 Task: Create a due date automation trigger when advanced on, on the monday before a card is due add fields without custom field "Resume" set to a number greater or equal to 1 and lower or equal to 10 at 11:00 AM.
Action: Mouse moved to (977, 77)
Screenshot: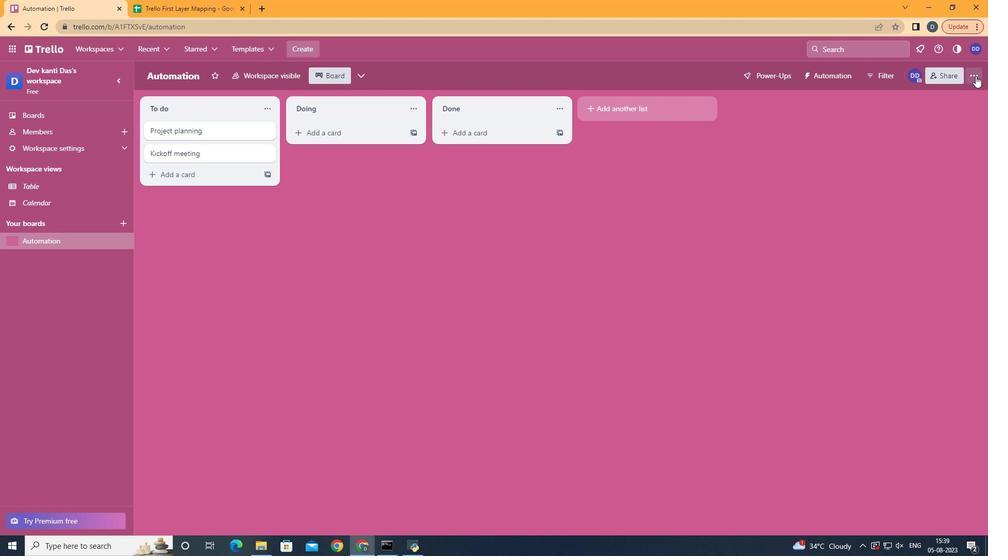 
Action: Mouse pressed left at (977, 77)
Screenshot: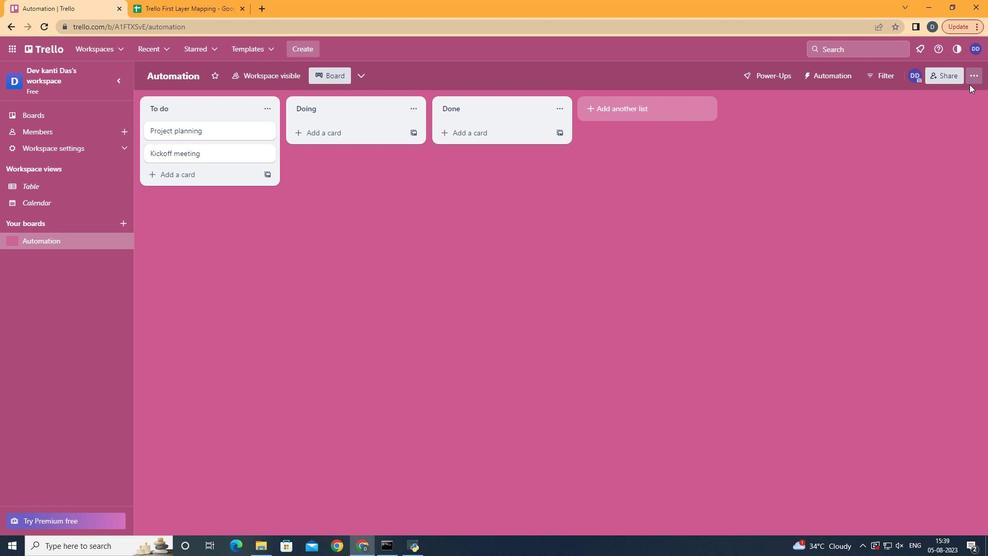 
Action: Mouse moved to (897, 209)
Screenshot: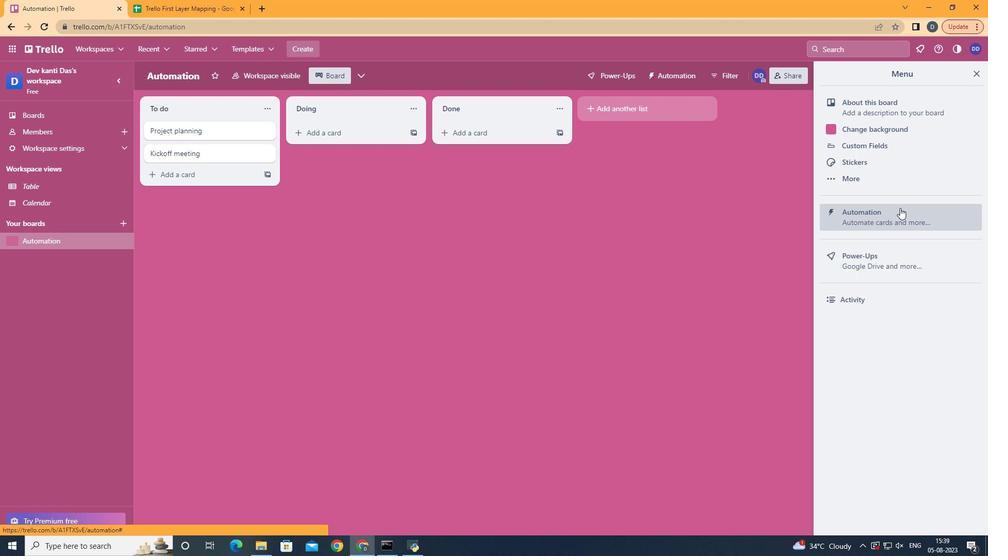 
Action: Mouse pressed left at (897, 209)
Screenshot: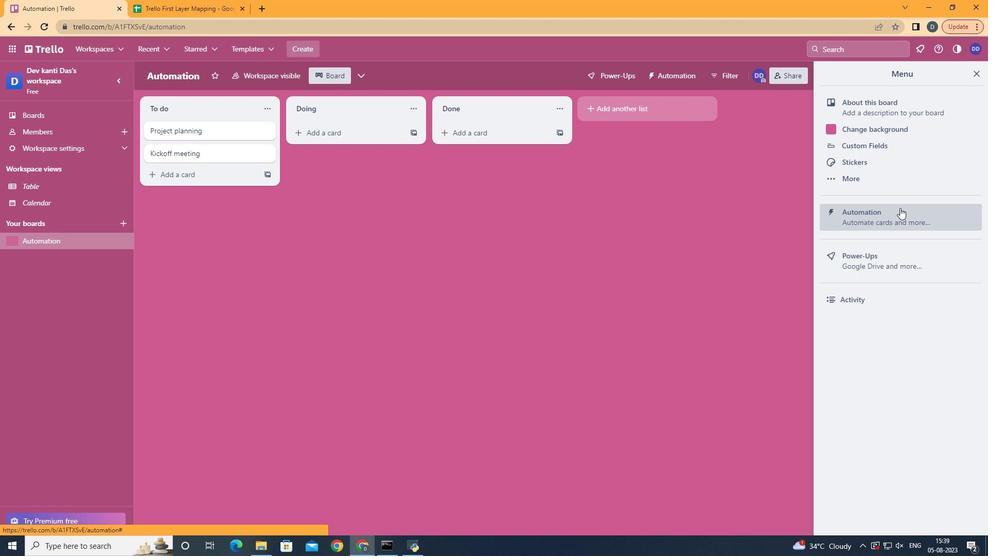 
Action: Mouse moved to (202, 202)
Screenshot: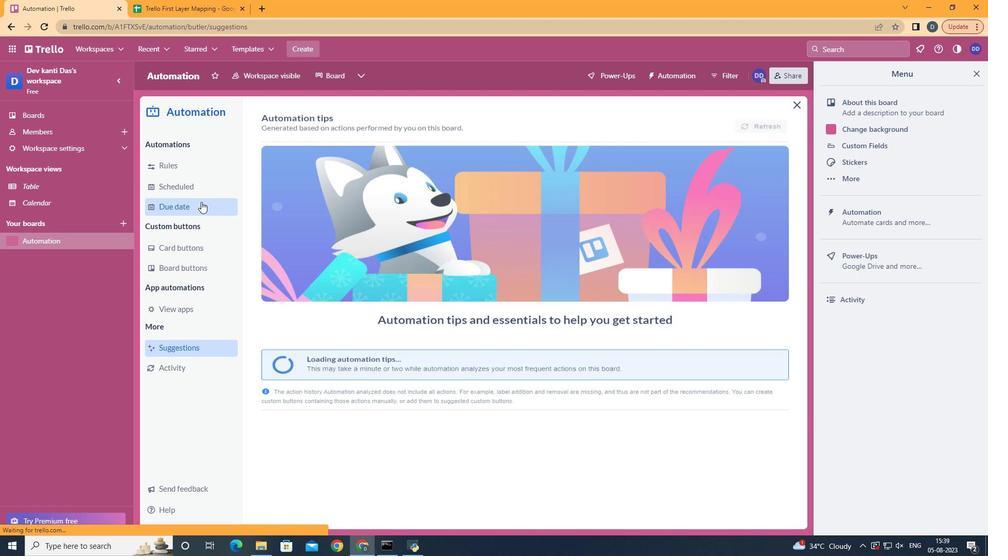 
Action: Mouse pressed left at (202, 202)
Screenshot: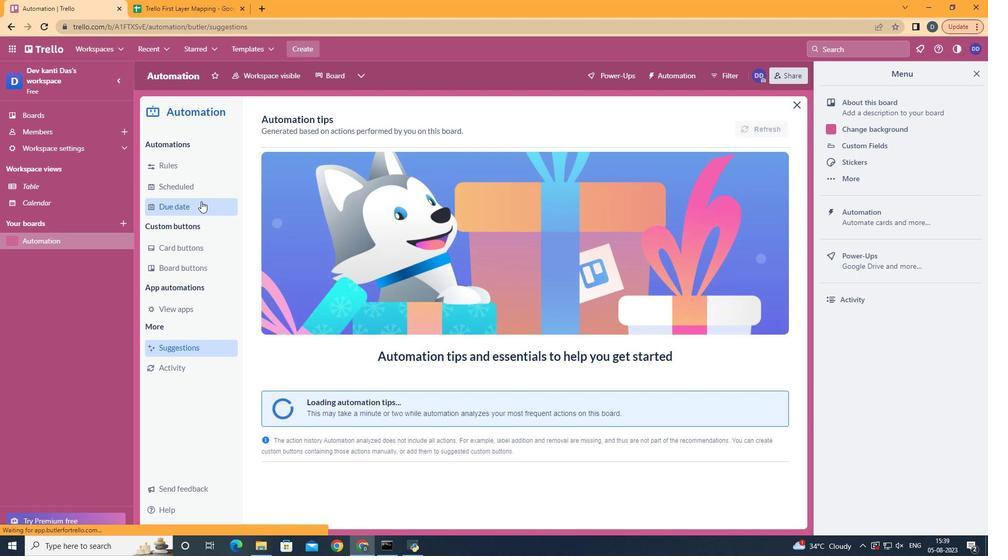 
Action: Mouse moved to (718, 124)
Screenshot: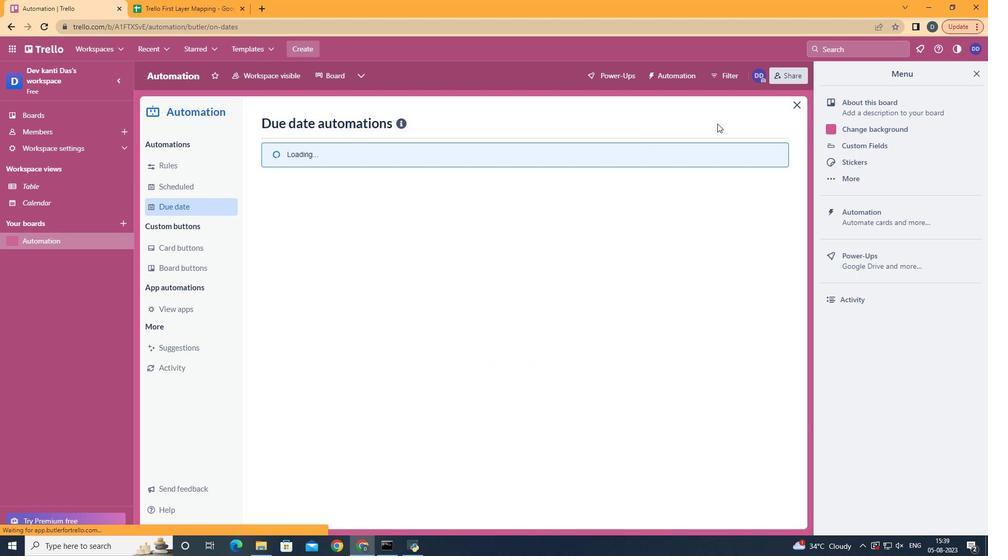 
Action: Mouse pressed left at (718, 124)
Screenshot: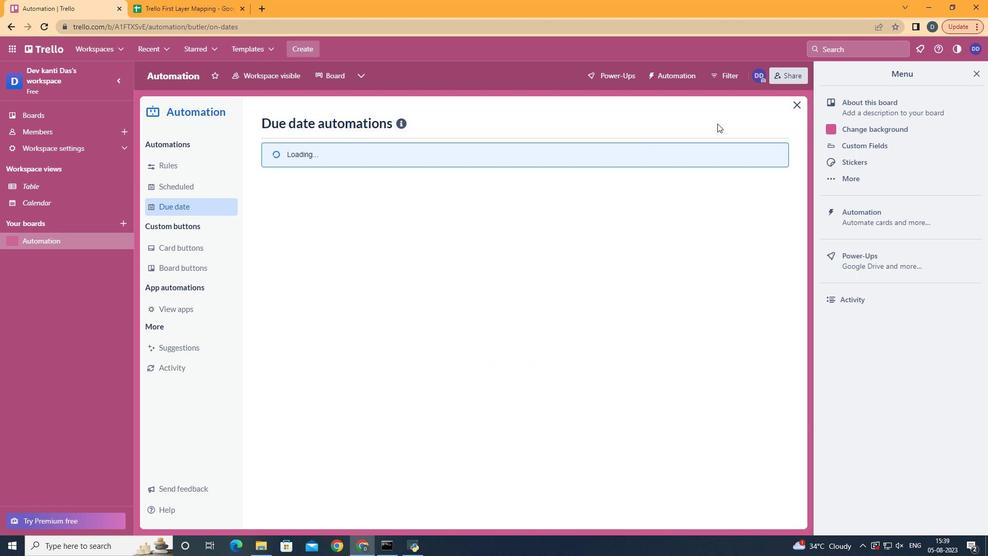 
Action: Mouse pressed left at (718, 124)
Screenshot: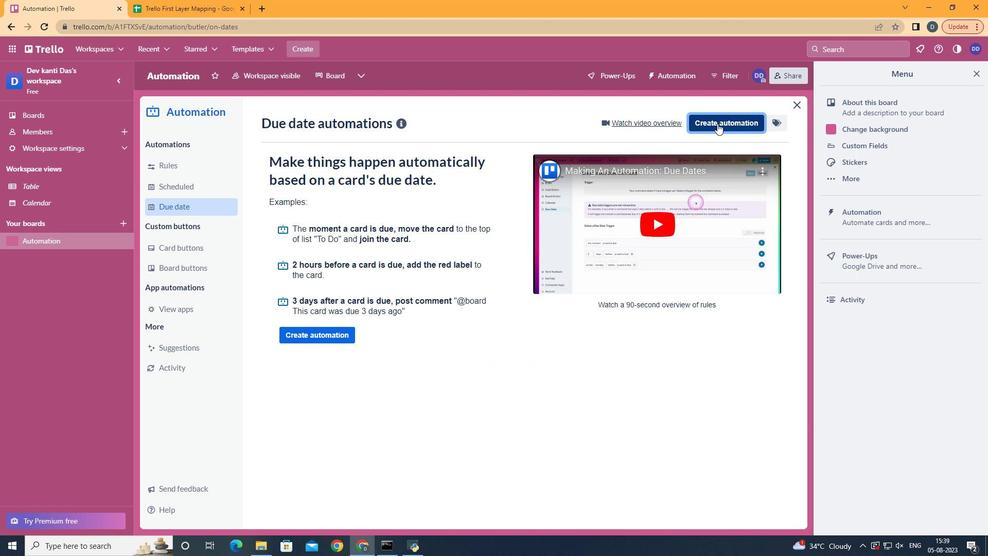 
Action: Mouse moved to (505, 233)
Screenshot: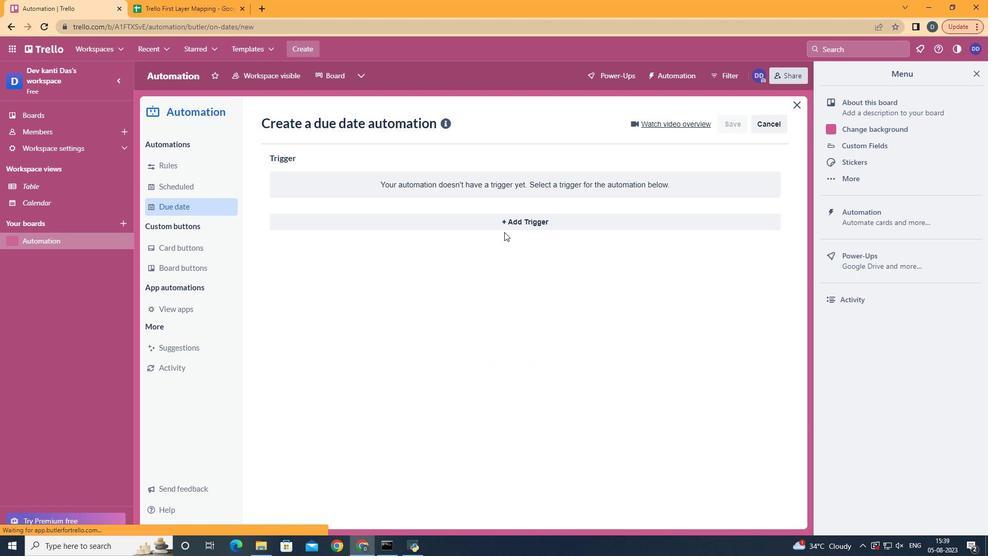 
Action: Mouse pressed left at (505, 233)
Screenshot: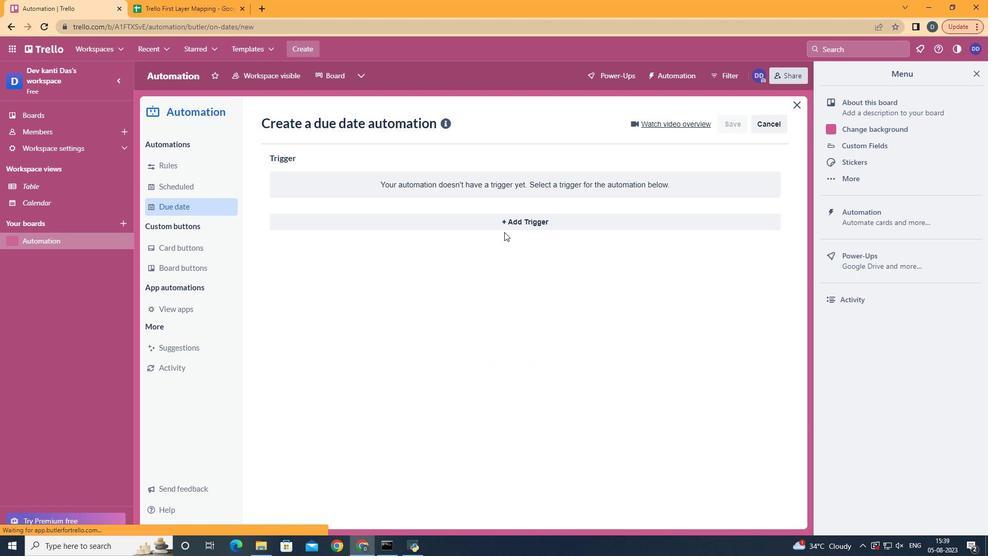 
Action: Mouse moved to (518, 225)
Screenshot: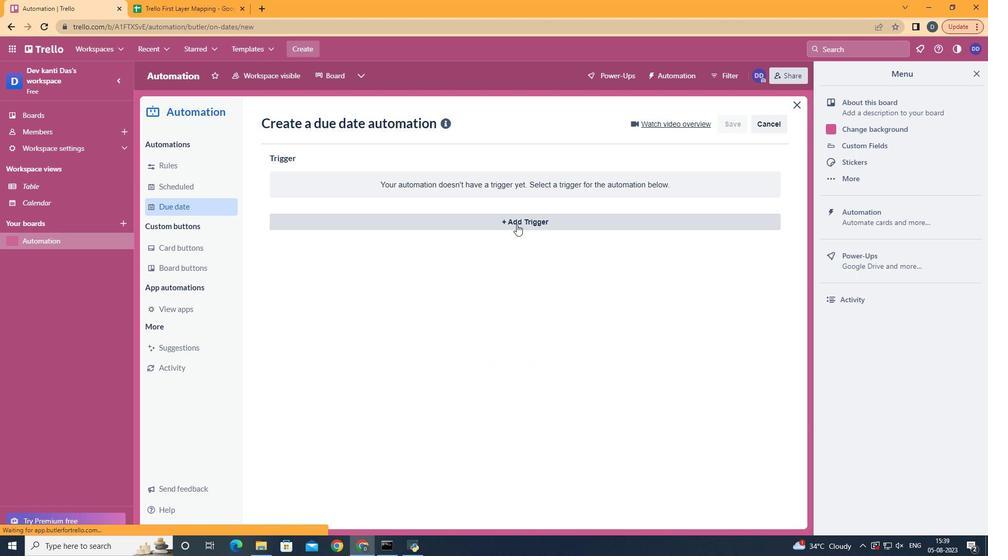 
Action: Mouse pressed left at (518, 225)
Screenshot: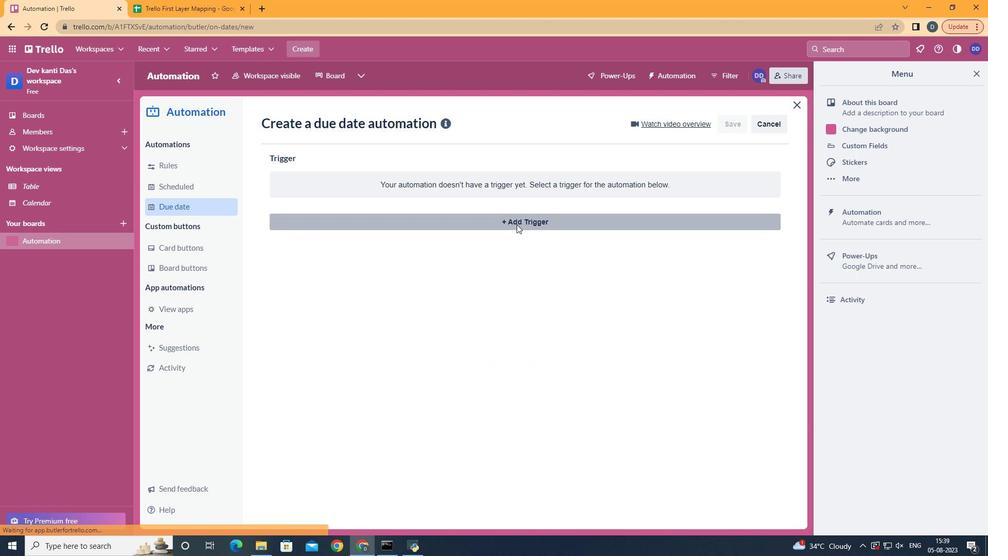 
Action: Mouse moved to (327, 271)
Screenshot: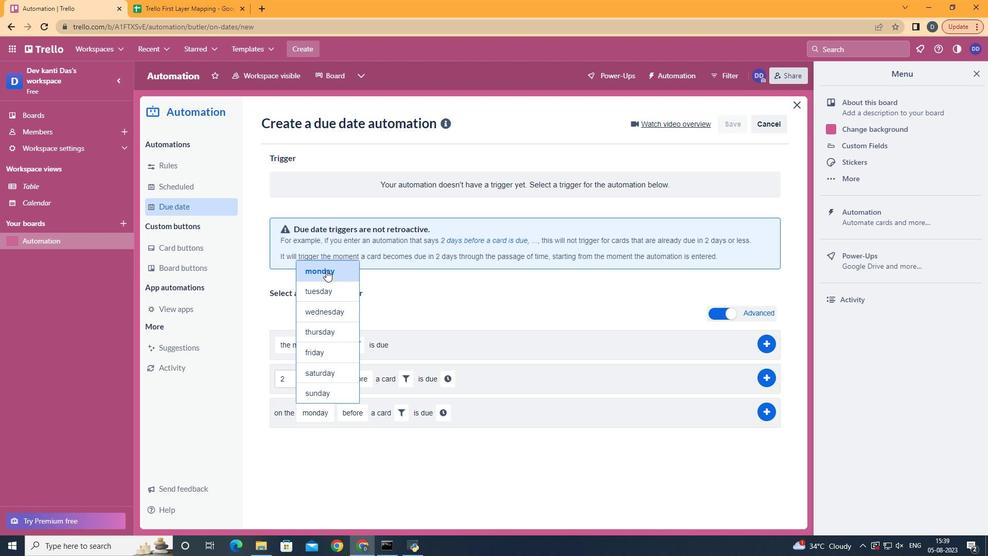 
Action: Mouse pressed left at (327, 271)
Screenshot: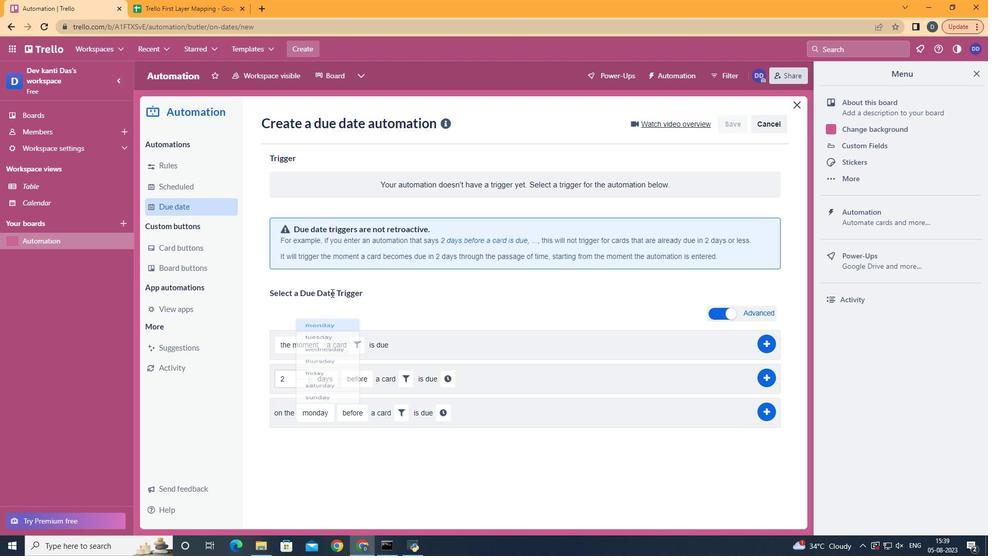 
Action: Mouse moved to (357, 429)
Screenshot: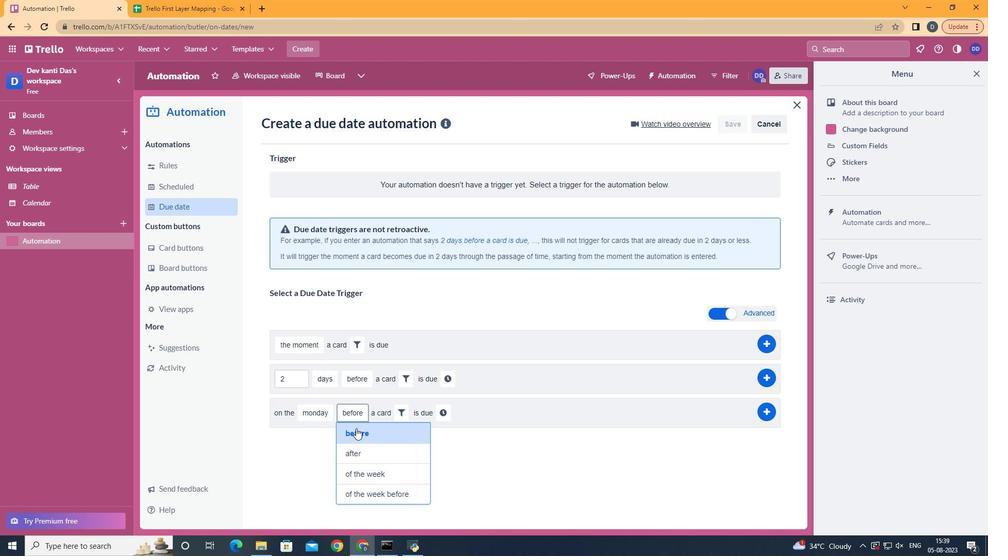 
Action: Mouse pressed left at (357, 429)
Screenshot: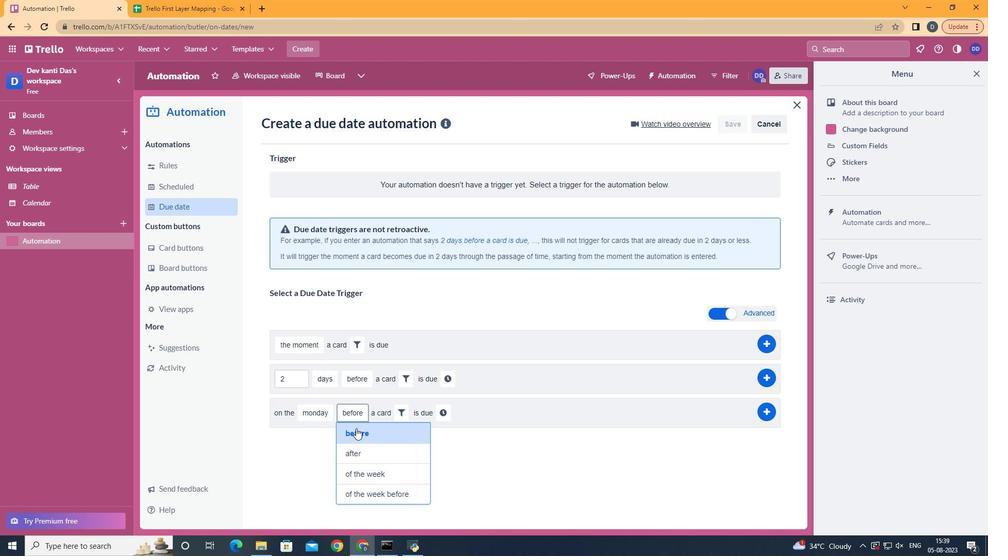 
Action: Mouse moved to (406, 408)
Screenshot: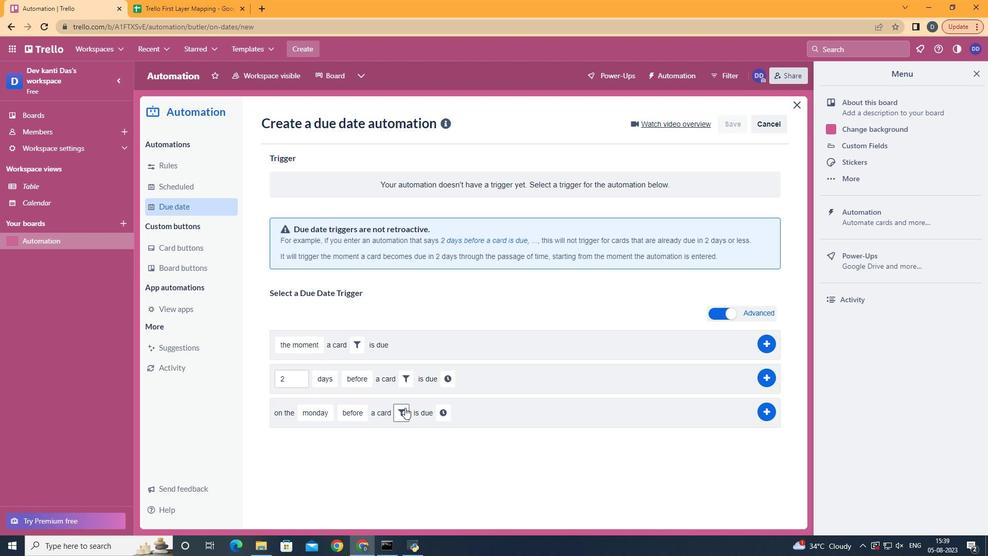 
Action: Mouse pressed left at (406, 408)
Screenshot: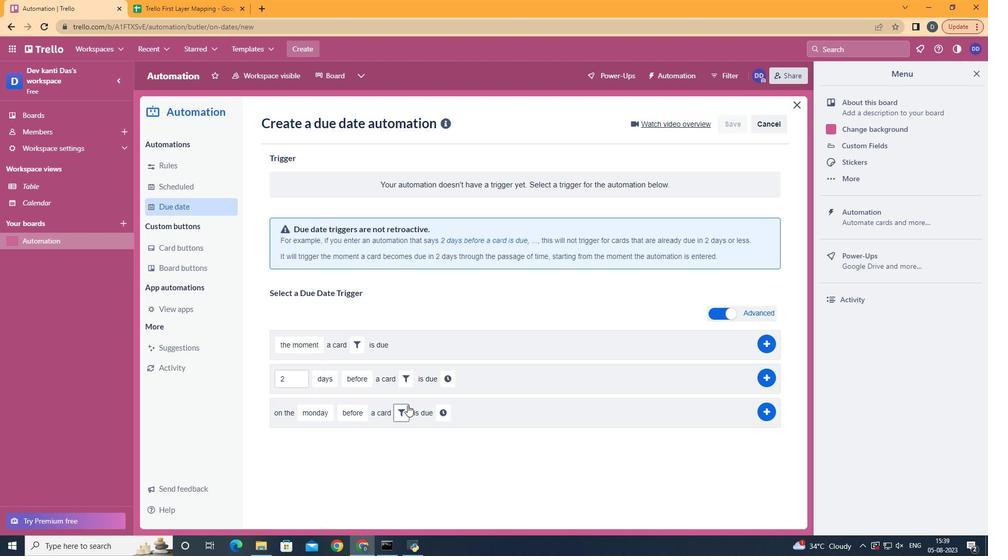 
Action: Mouse moved to (566, 447)
Screenshot: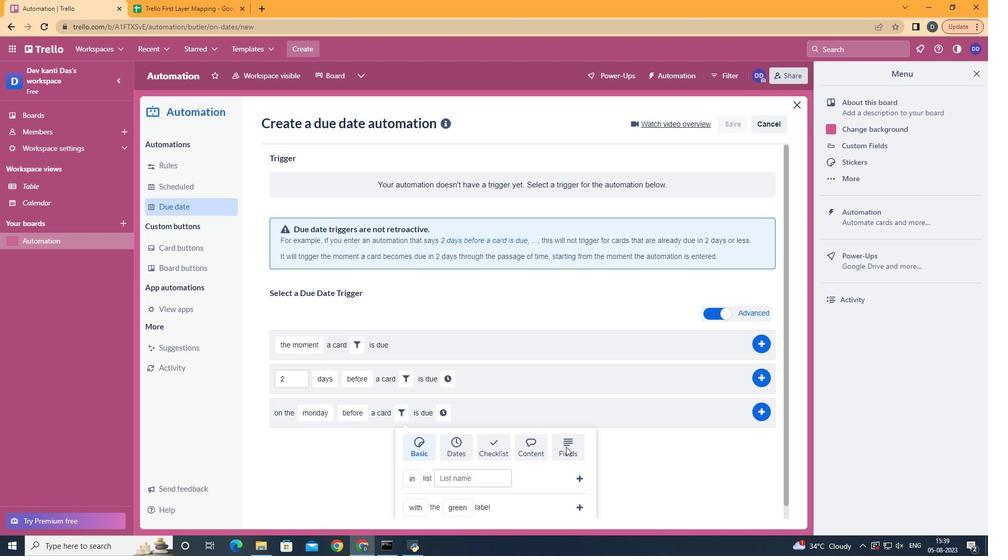 
Action: Mouse pressed left at (566, 447)
Screenshot: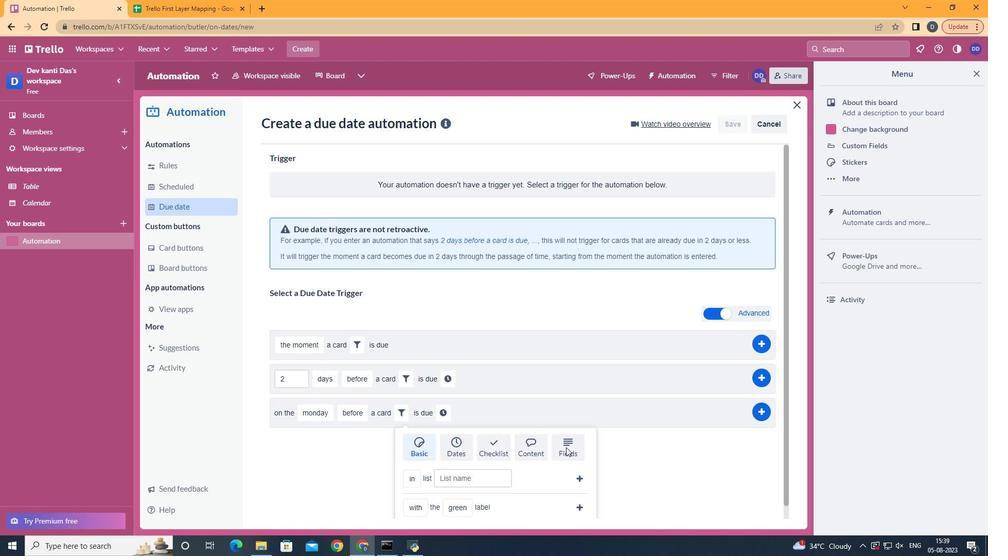 
Action: Mouse moved to (567, 448)
Screenshot: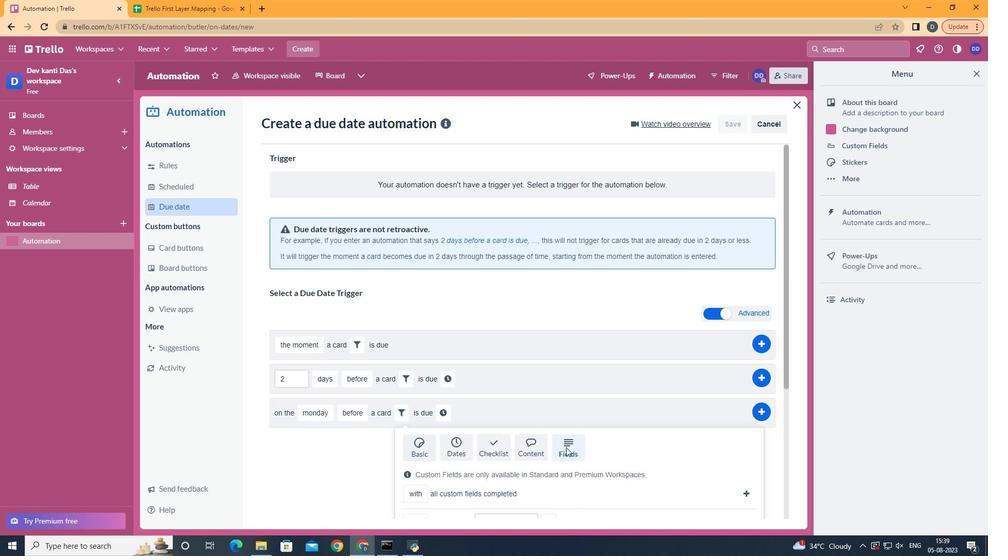 
Action: Mouse scrolled (567, 448) with delta (0, 0)
Screenshot: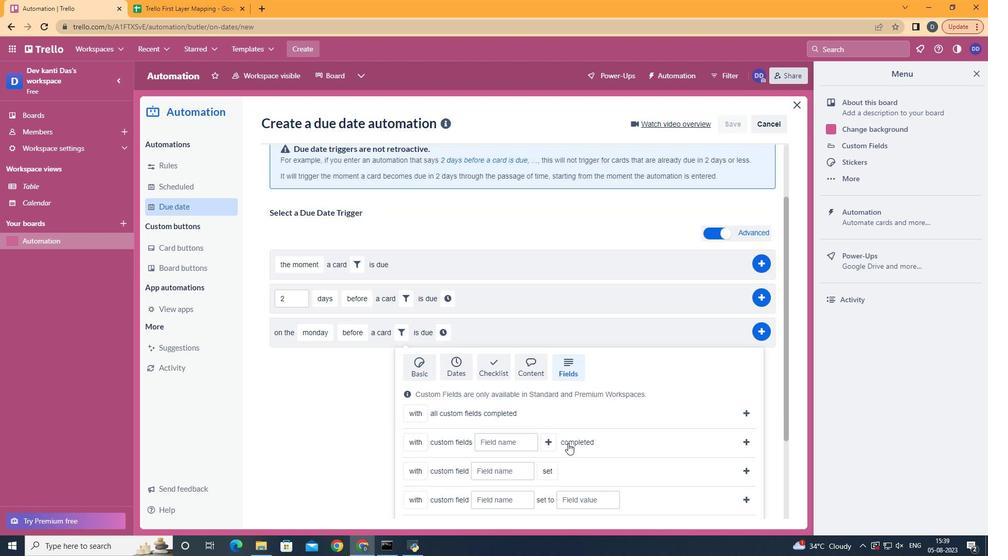 
Action: Mouse scrolled (567, 448) with delta (0, 0)
Screenshot: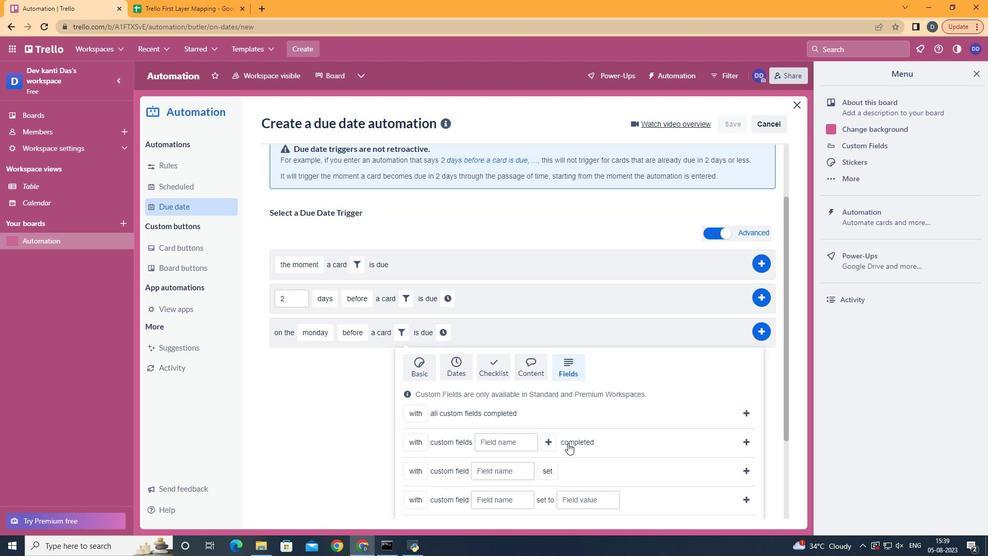 
Action: Mouse scrolled (567, 448) with delta (0, 0)
Screenshot: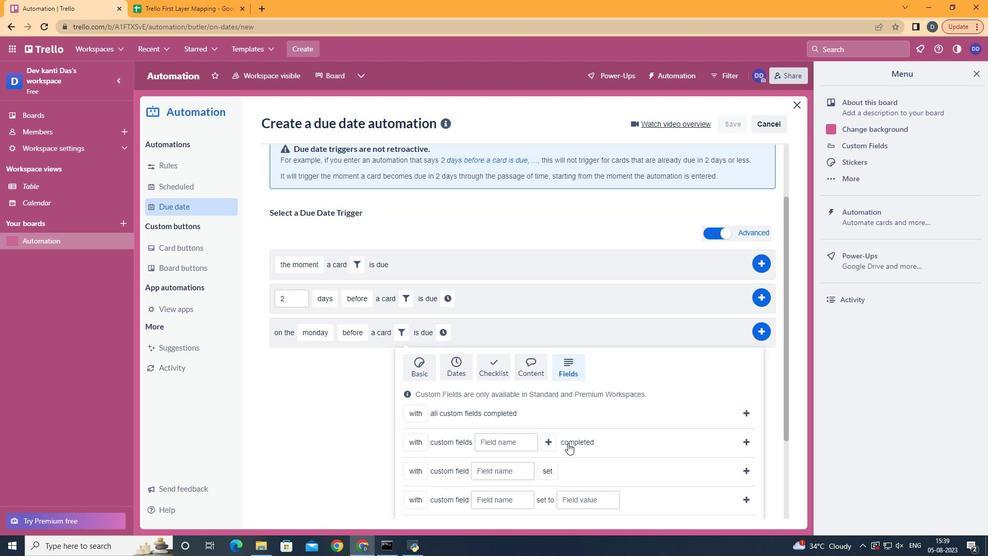 
Action: Mouse scrolled (567, 448) with delta (0, 0)
Screenshot: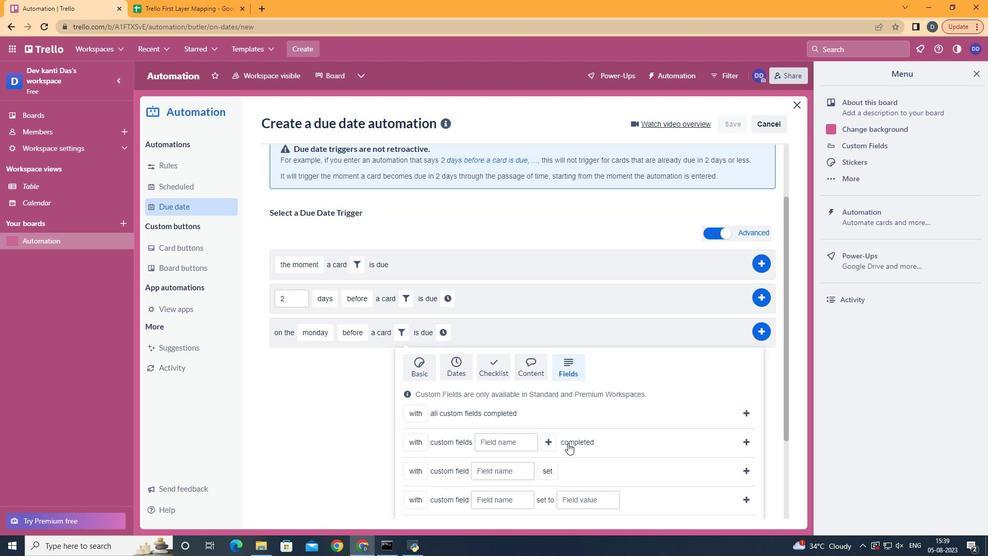 
Action: Mouse scrolled (567, 448) with delta (0, 0)
Screenshot: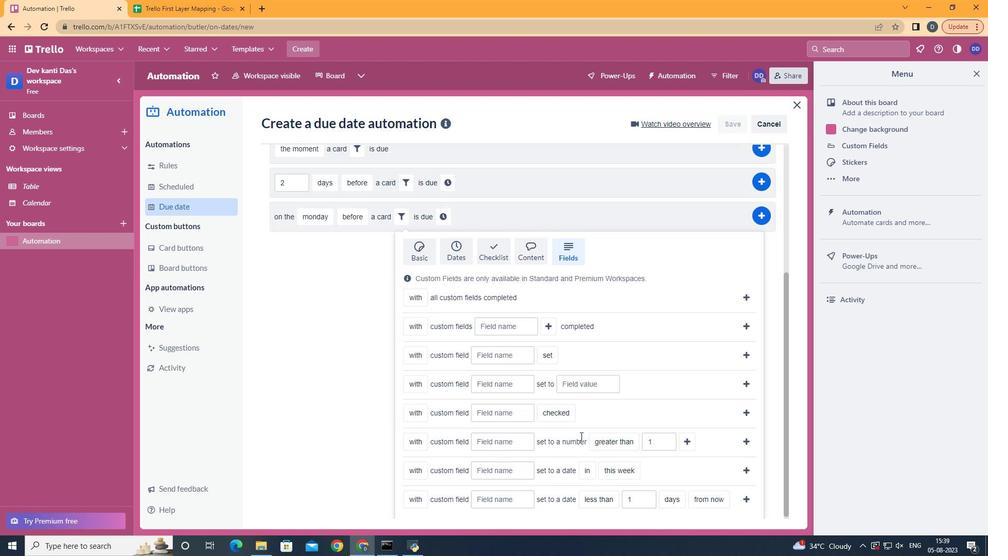 
Action: Mouse scrolled (567, 448) with delta (0, 0)
Screenshot: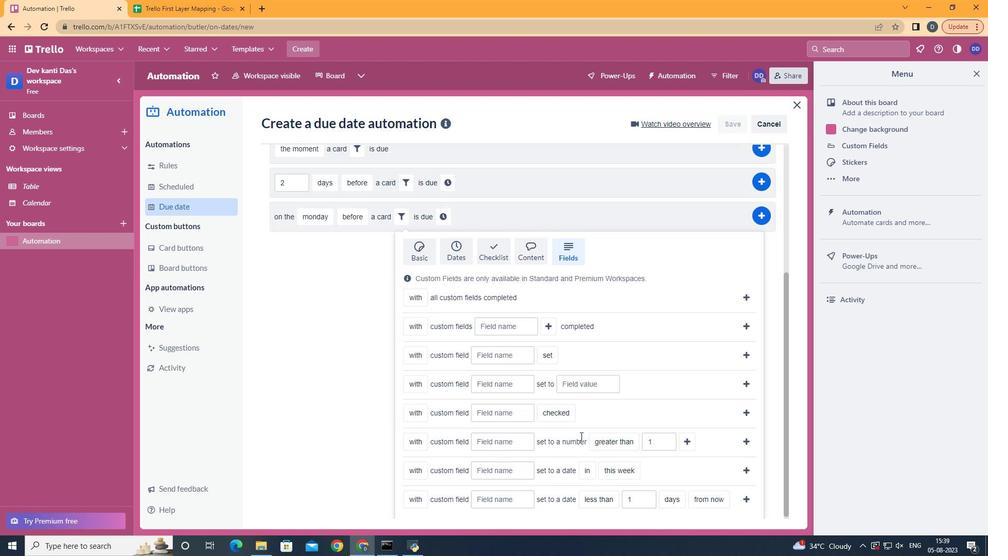 
Action: Mouse moved to (431, 483)
Screenshot: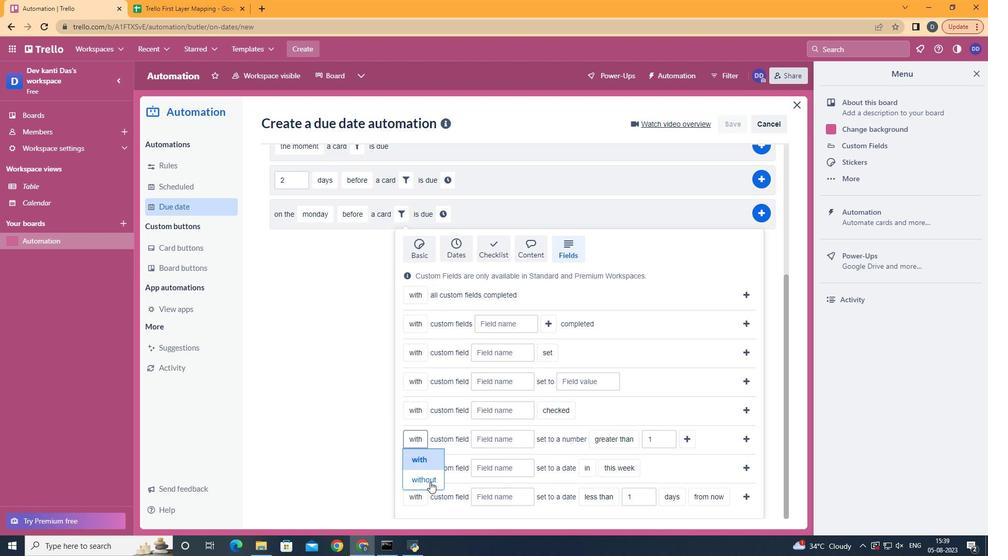 
Action: Mouse pressed left at (431, 483)
Screenshot: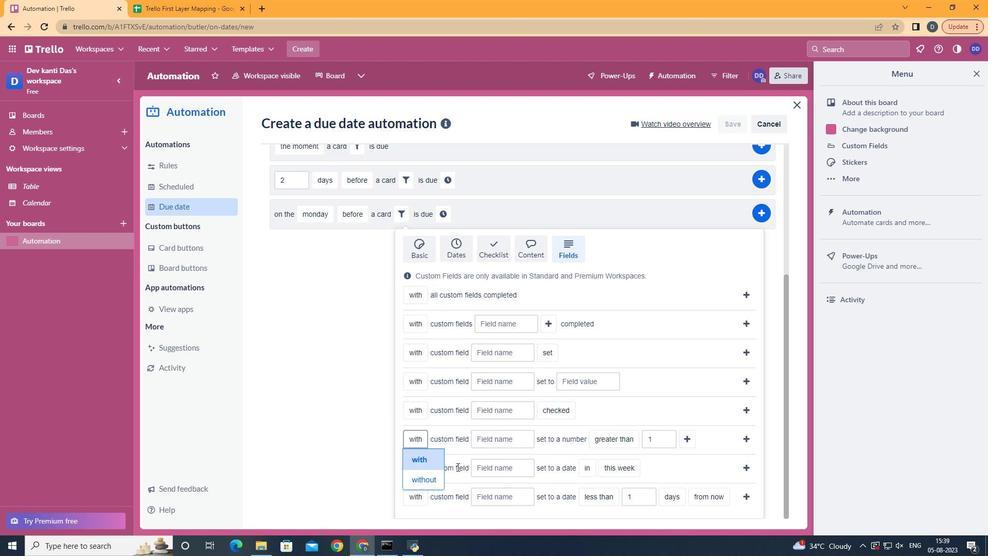 
Action: Mouse moved to (500, 443)
Screenshot: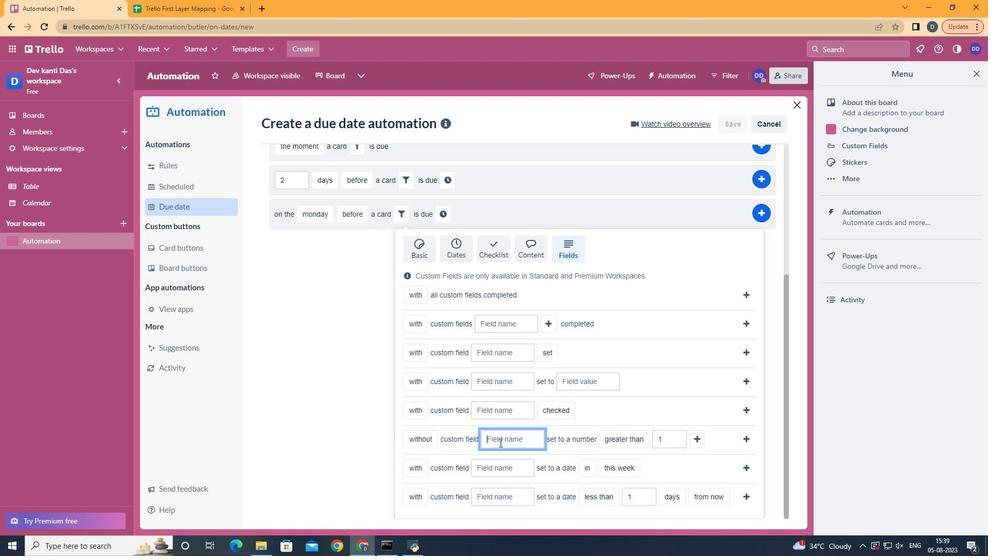 
Action: Mouse pressed left at (500, 443)
Screenshot: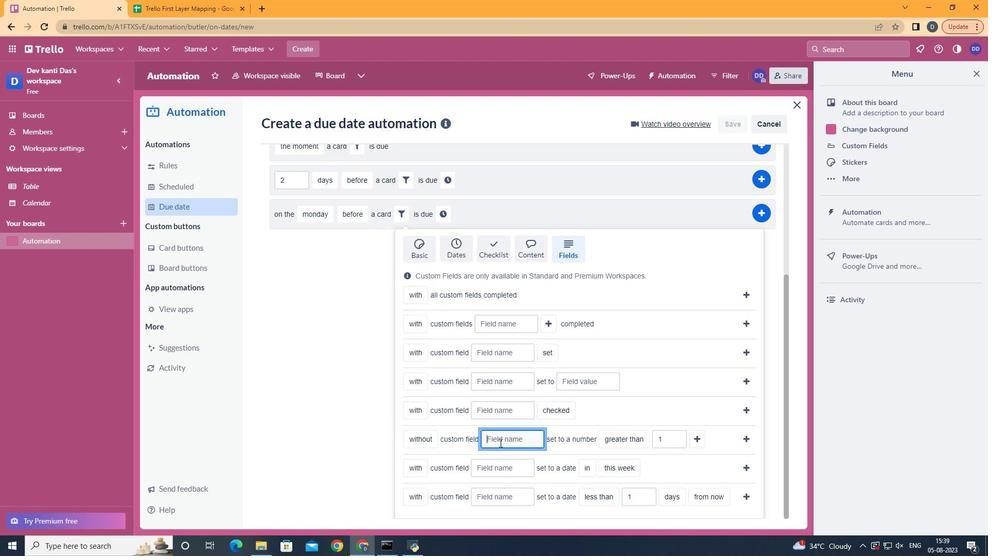 
Action: Mouse moved to (501, 443)
Screenshot: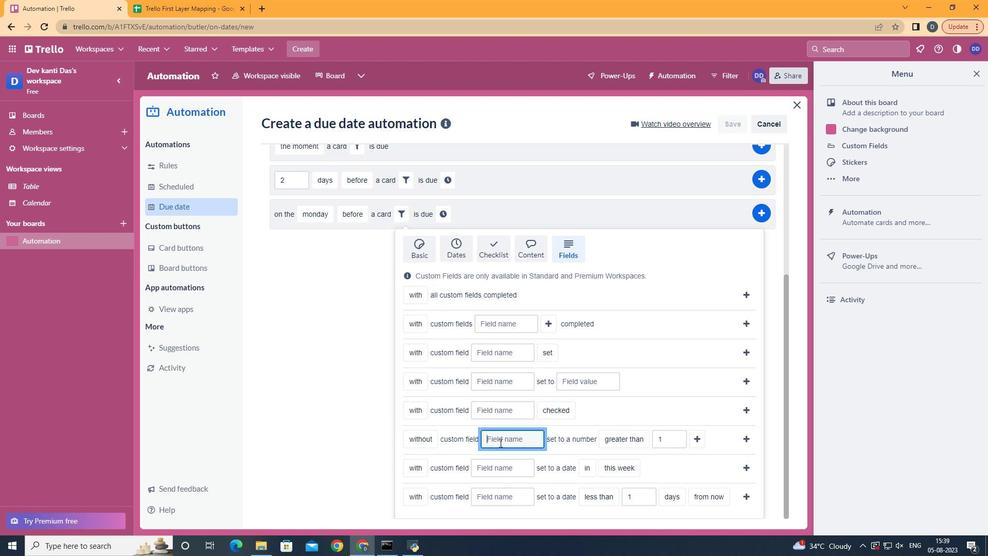 
Action: Key pressed <Key.shift>Resume
Screenshot: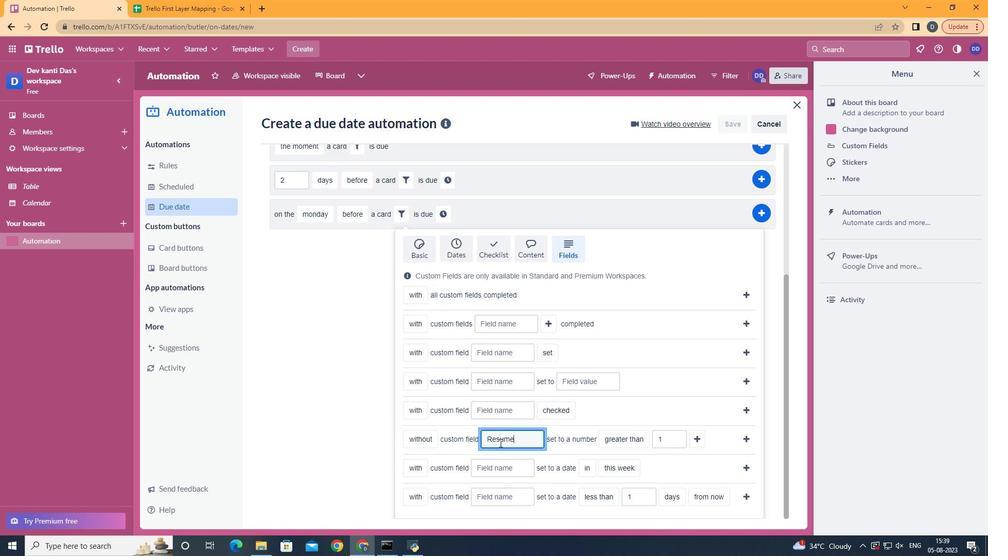 
Action: Mouse moved to (660, 381)
Screenshot: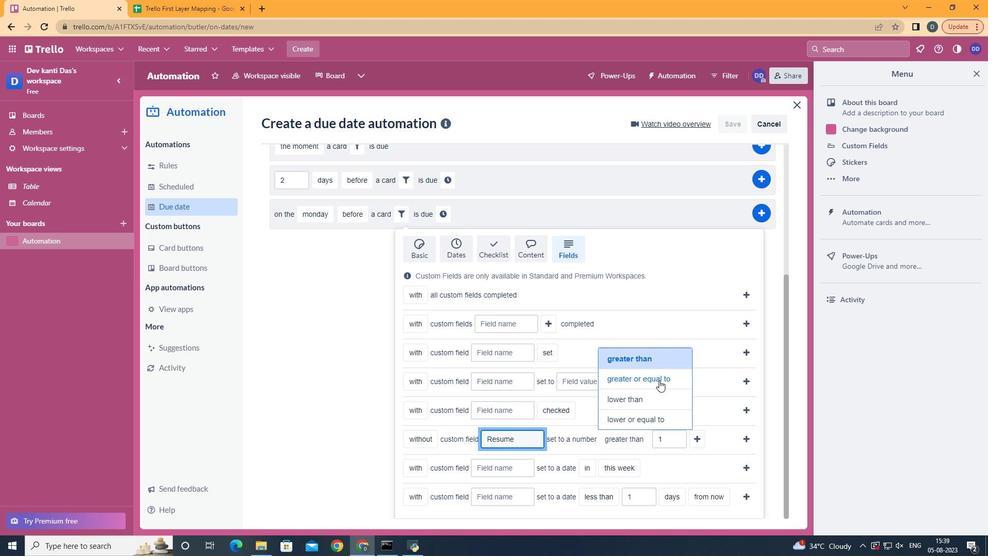
Action: Mouse pressed left at (660, 381)
Screenshot: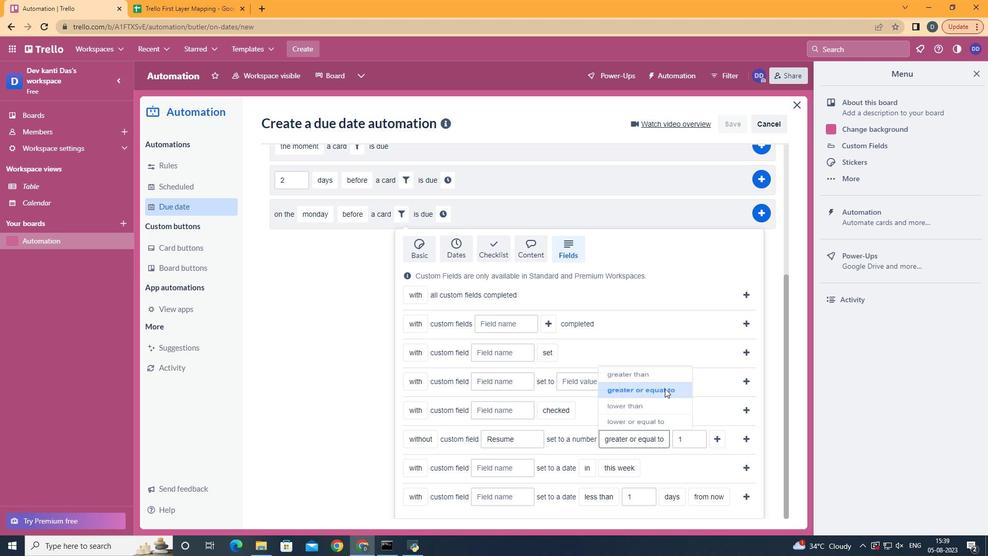 
Action: Mouse moved to (712, 444)
Screenshot: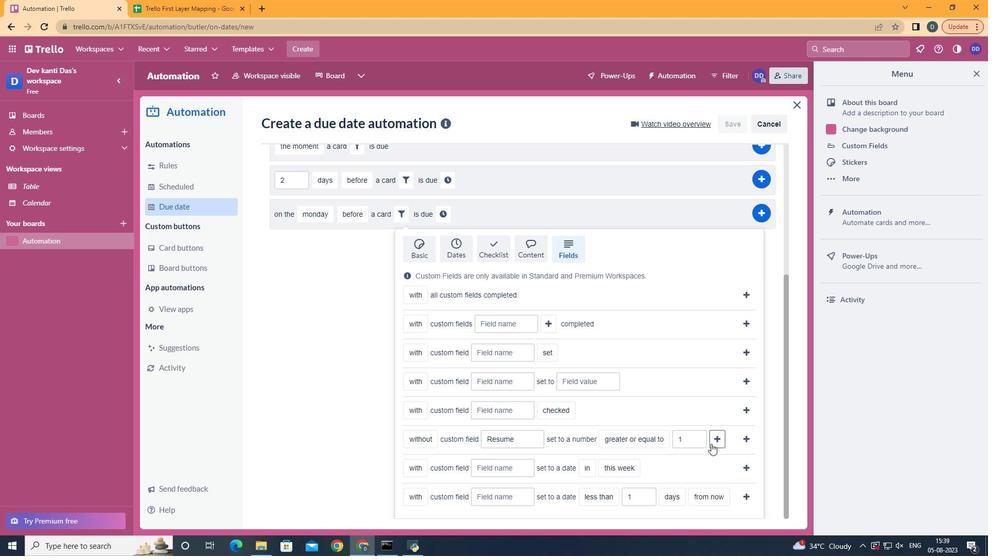 
Action: Mouse pressed left at (712, 444)
Screenshot: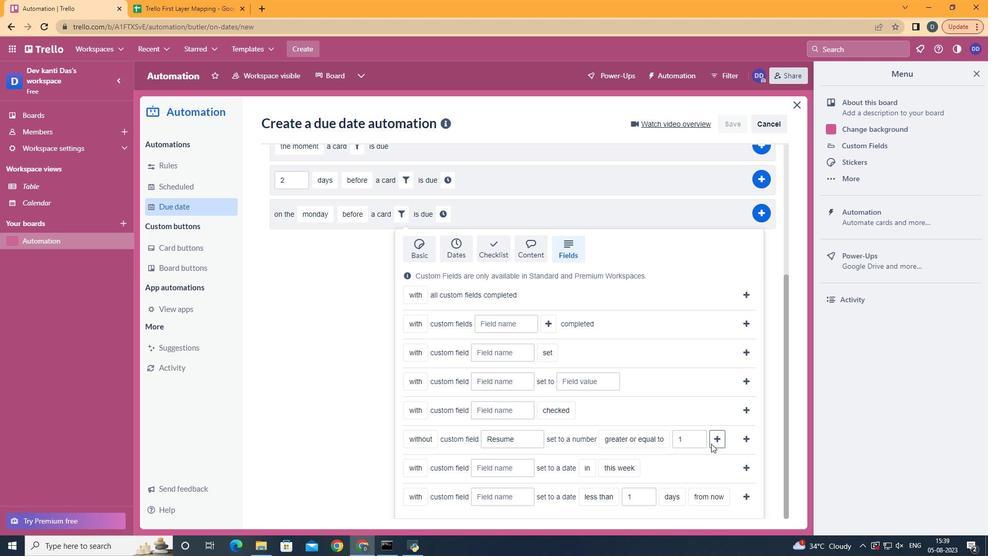 
Action: Mouse moved to (467, 403)
Screenshot: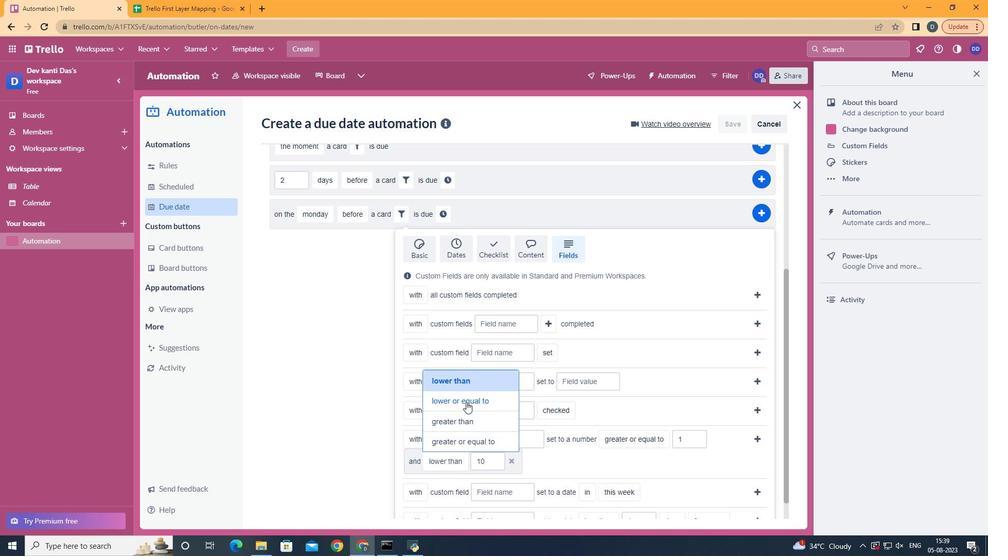 
Action: Mouse pressed left at (467, 403)
Screenshot: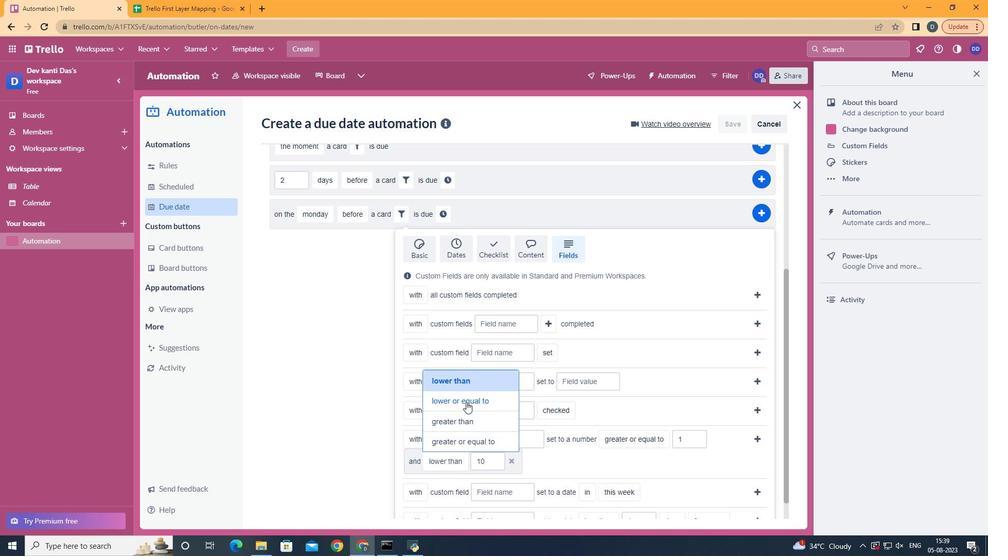 
Action: Mouse moved to (760, 445)
Screenshot: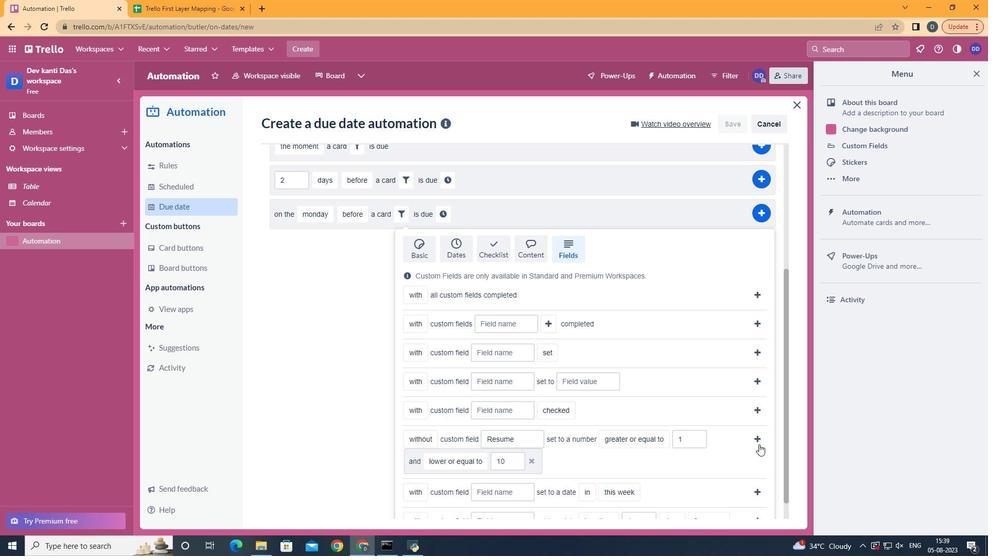 
Action: Mouse pressed left at (760, 445)
Screenshot: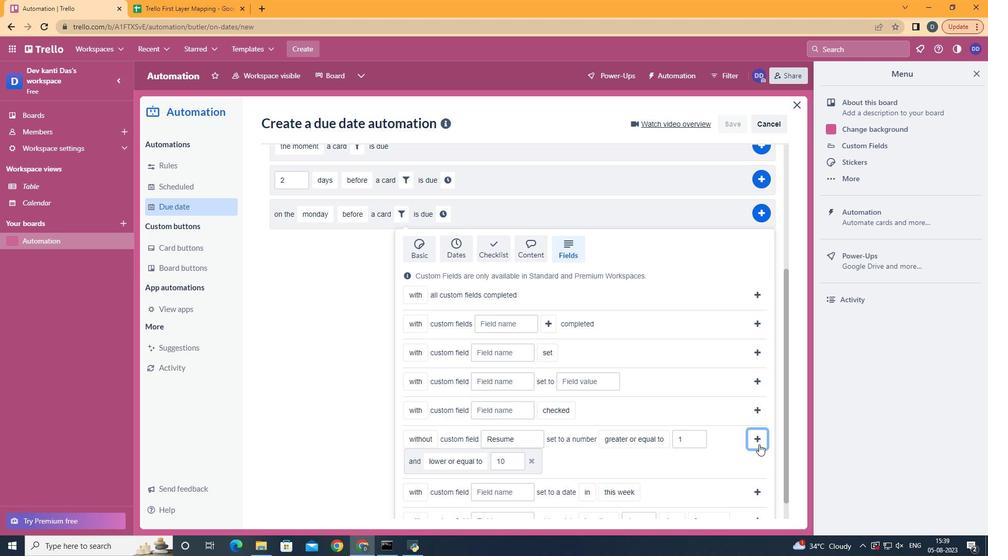 
Action: Mouse moved to (306, 432)
Screenshot: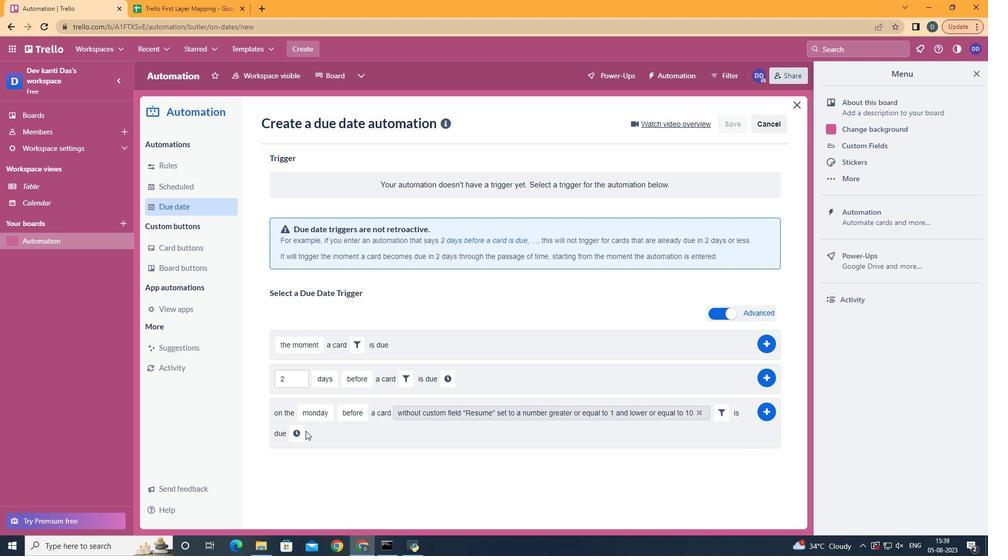 
Action: Mouse pressed left at (306, 432)
Screenshot: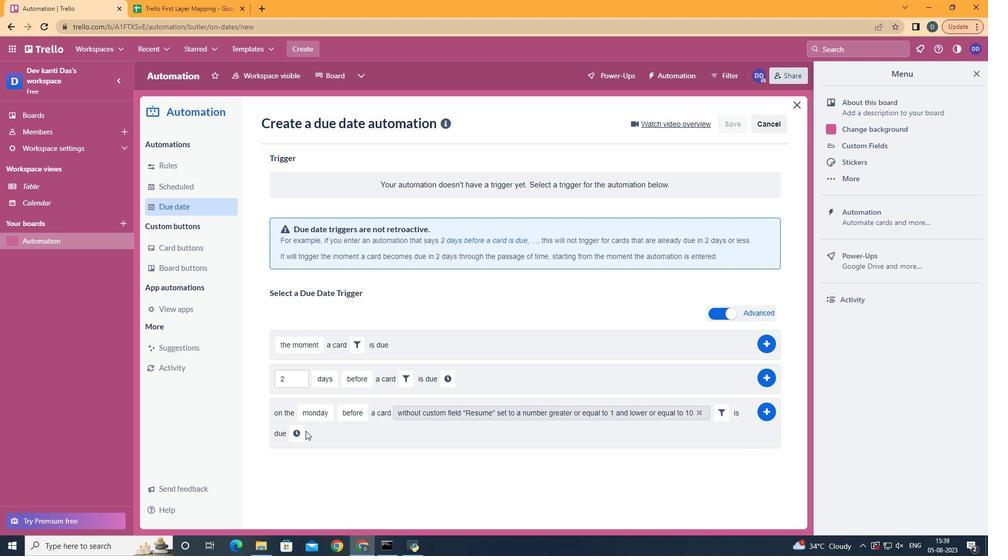 
Action: Mouse moved to (303, 435)
Screenshot: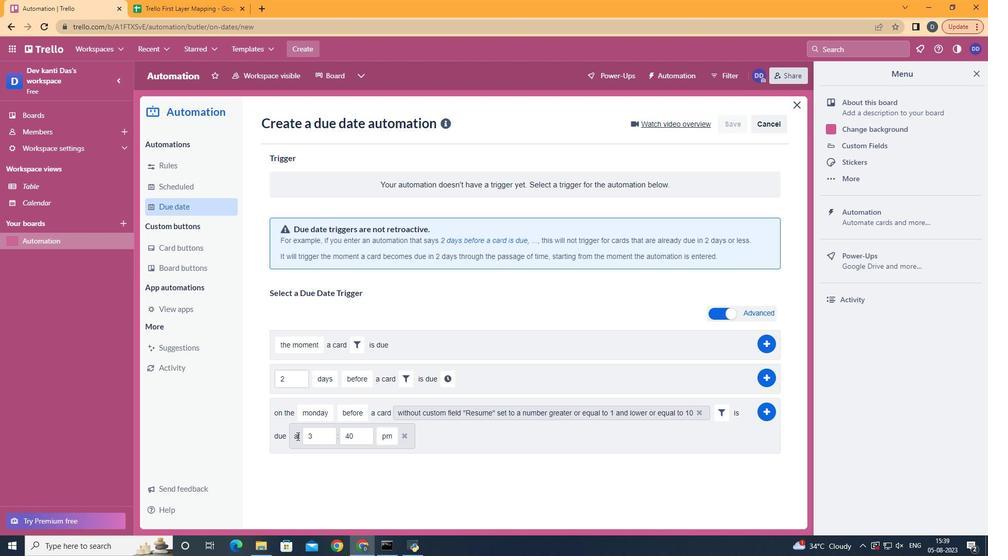 
Action: Mouse pressed left at (303, 435)
Screenshot: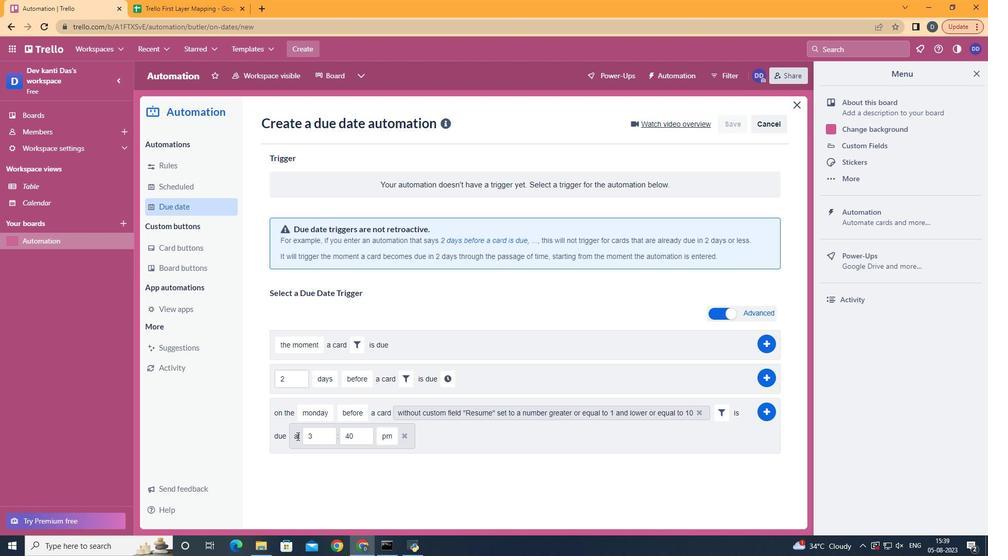 
Action: Mouse moved to (336, 434)
Screenshot: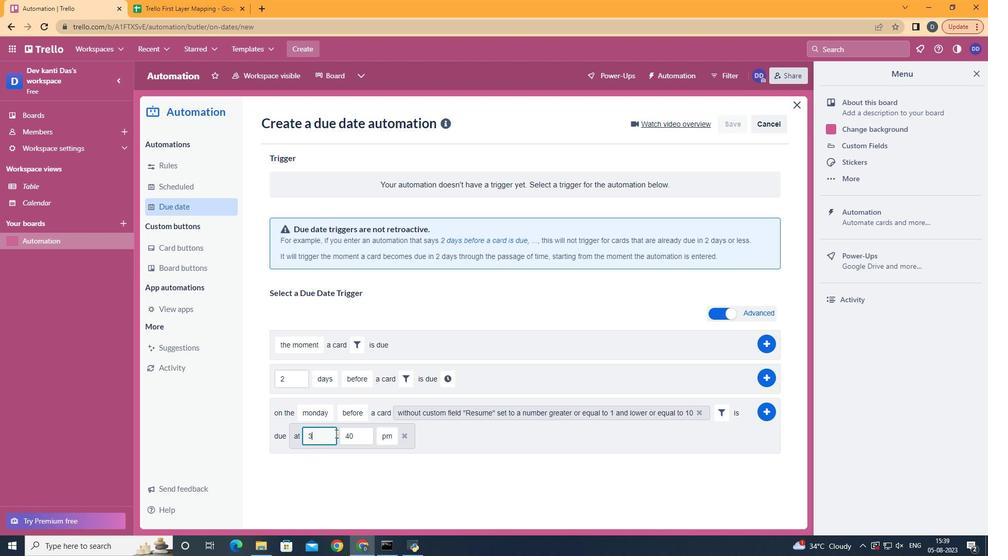 
Action: Mouse pressed left at (336, 434)
Screenshot: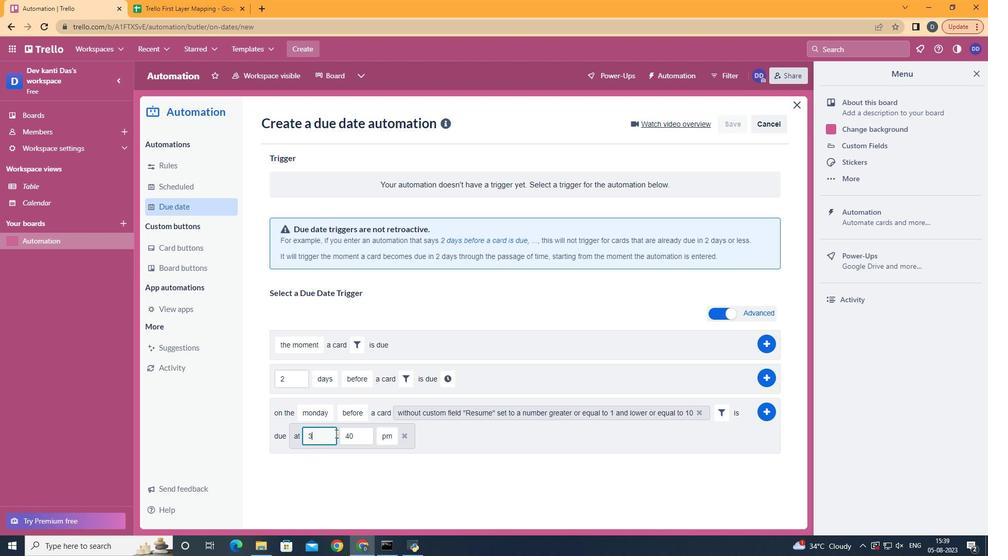 
Action: Mouse moved to (336, 434)
Screenshot: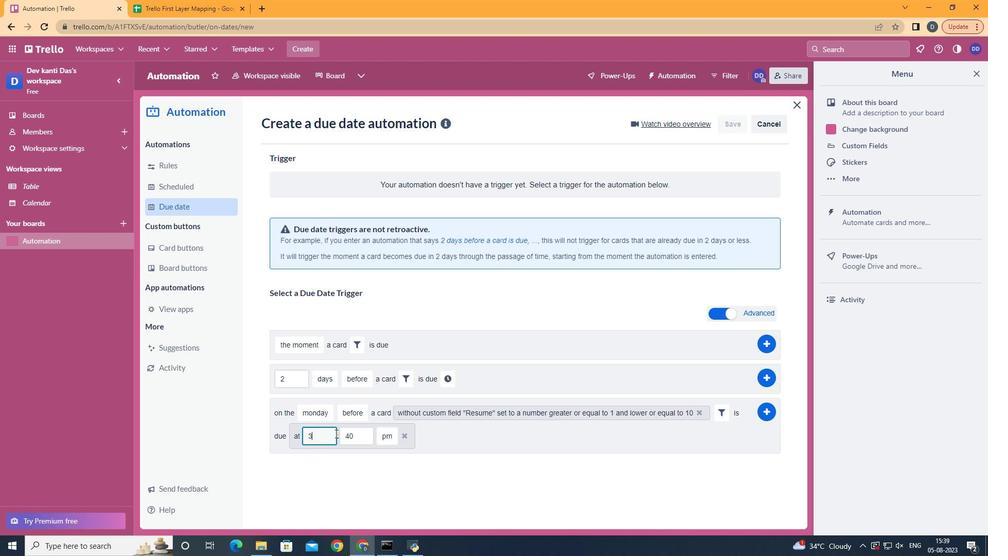 
Action: Key pressed <Key.backspace>11
Screenshot: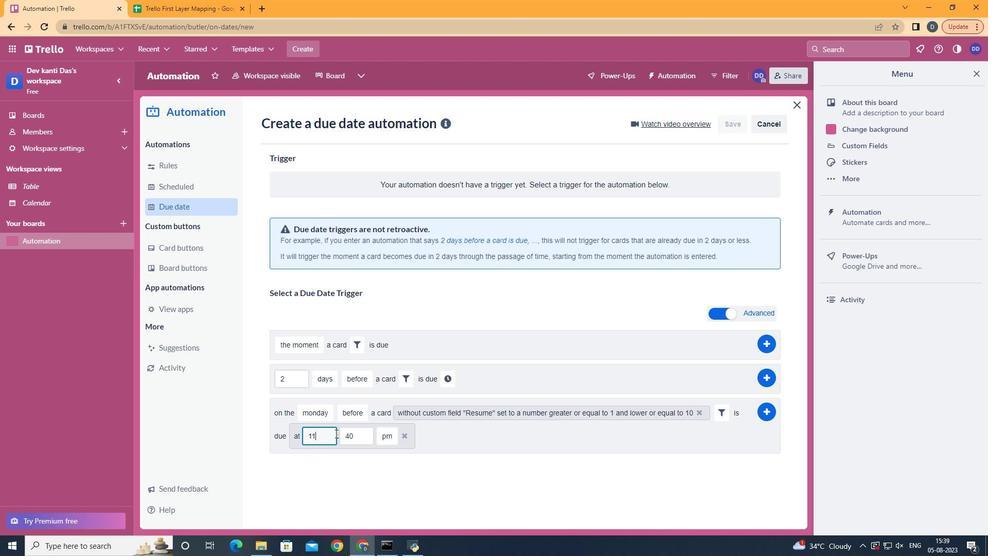 
Action: Mouse moved to (363, 438)
Screenshot: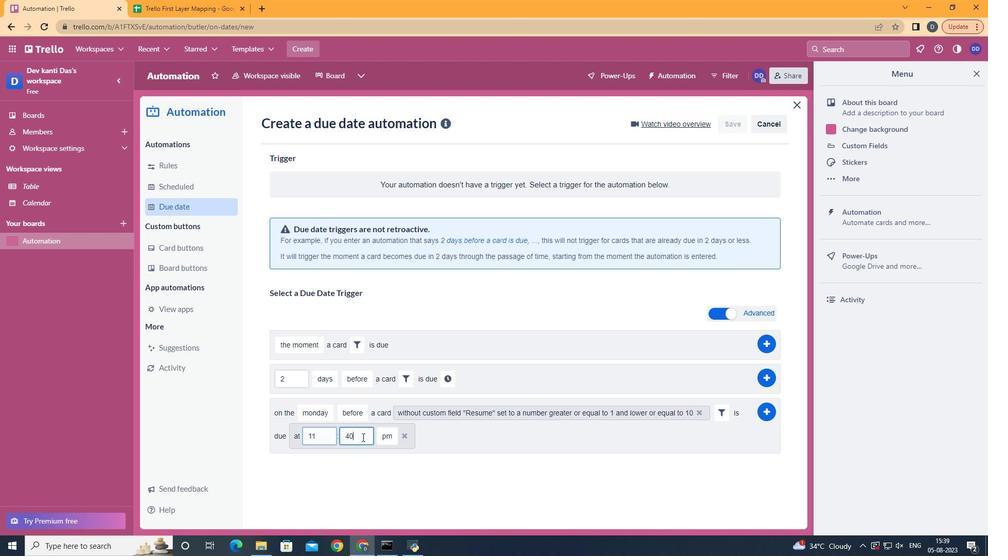 
Action: Mouse pressed left at (363, 438)
Screenshot: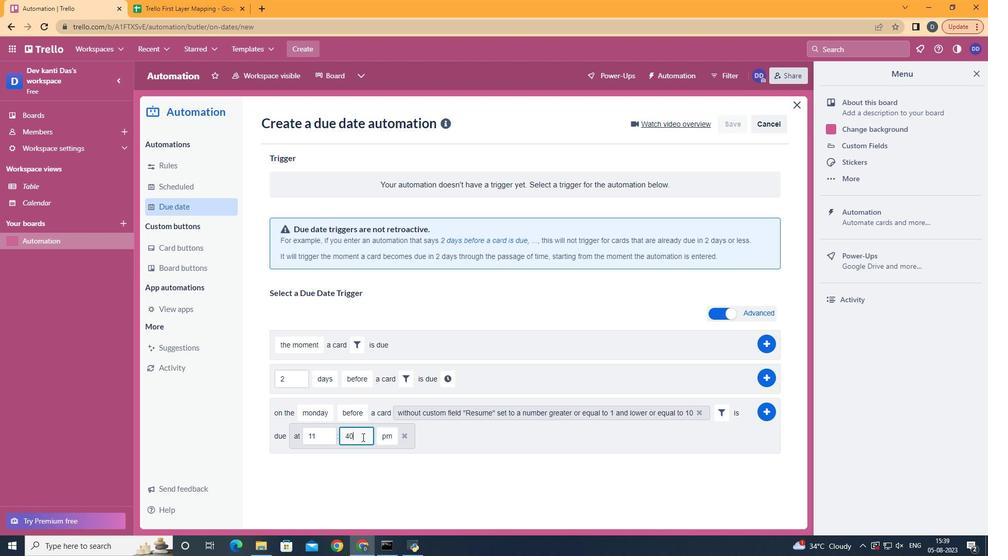 
Action: Key pressed <Key.backspace><Key.backspace>00
Screenshot: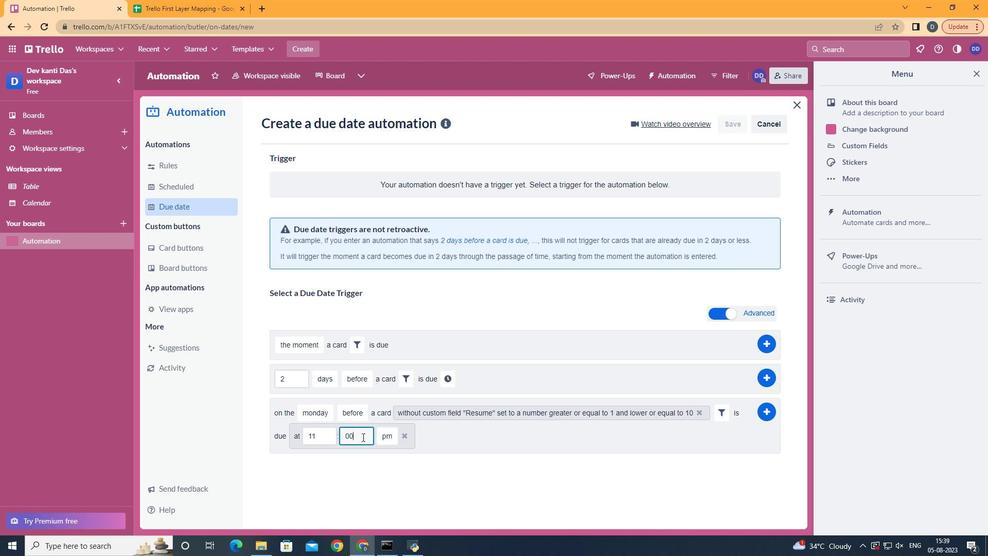 
Action: Mouse moved to (391, 452)
Screenshot: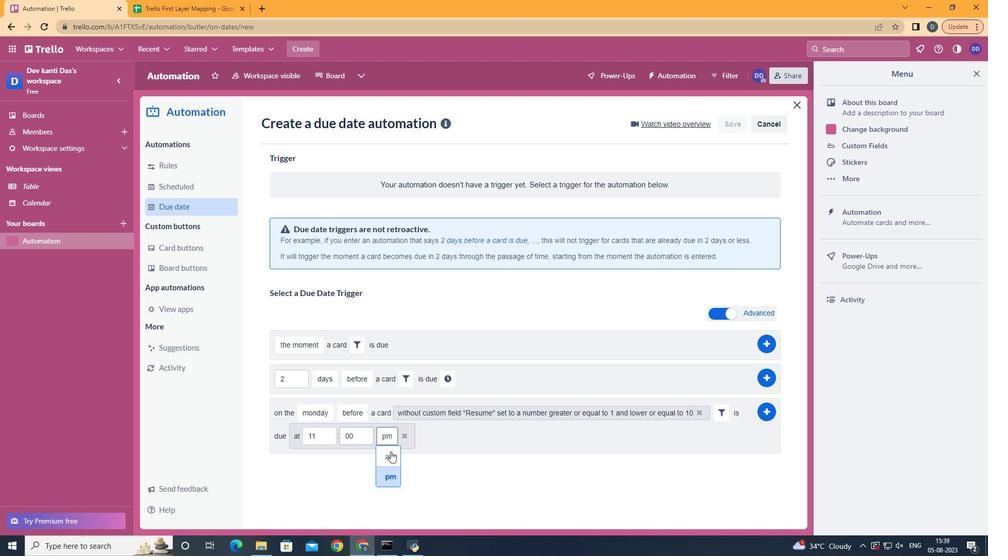 
Action: Mouse pressed left at (391, 452)
Screenshot: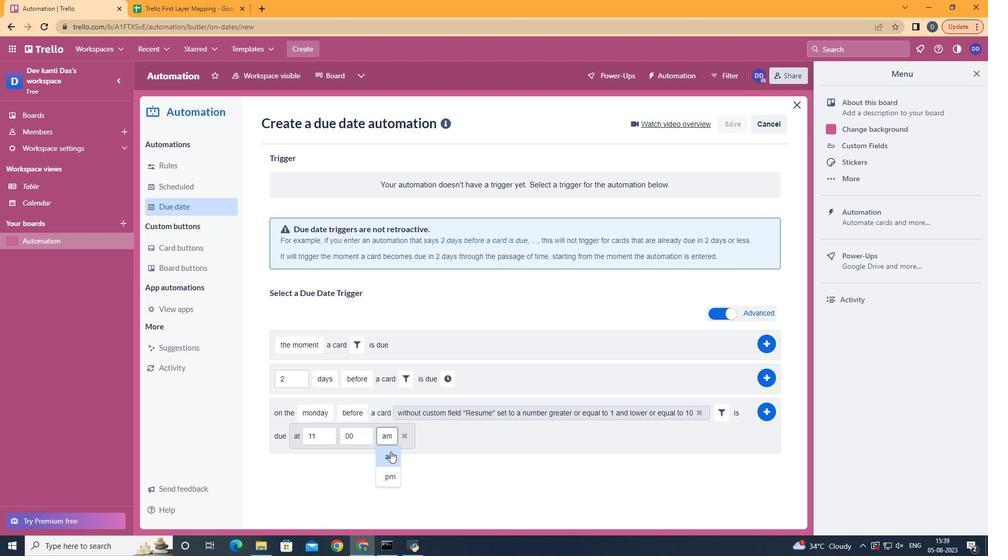 
Action: Mouse moved to (778, 410)
Screenshot: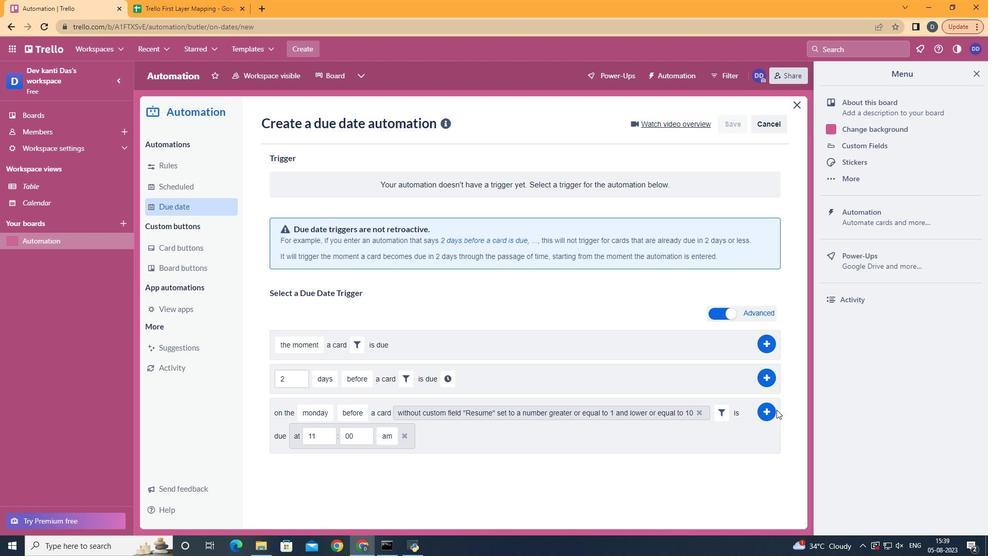 
Action: Mouse pressed left at (778, 410)
Screenshot: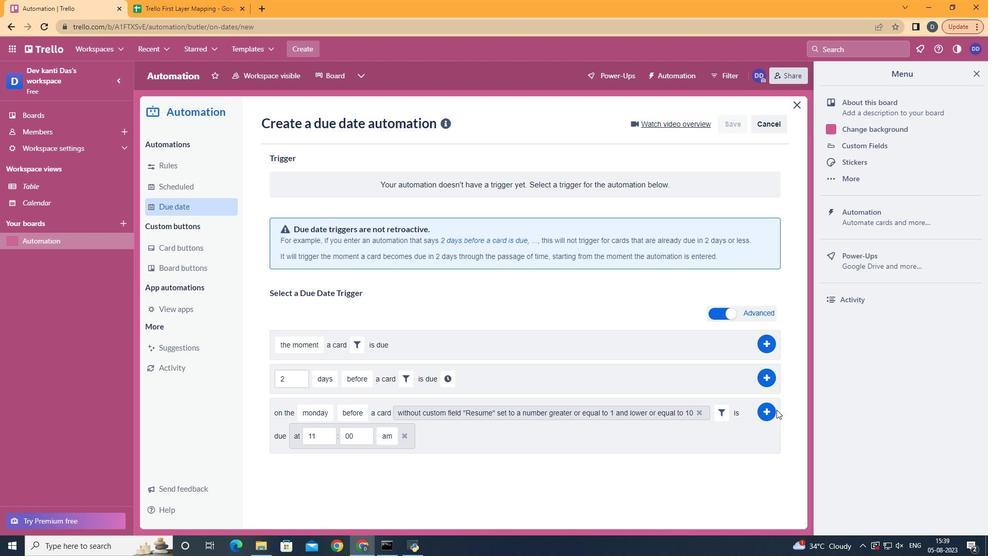 
Action: Mouse moved to (775, 413)
Screenshot: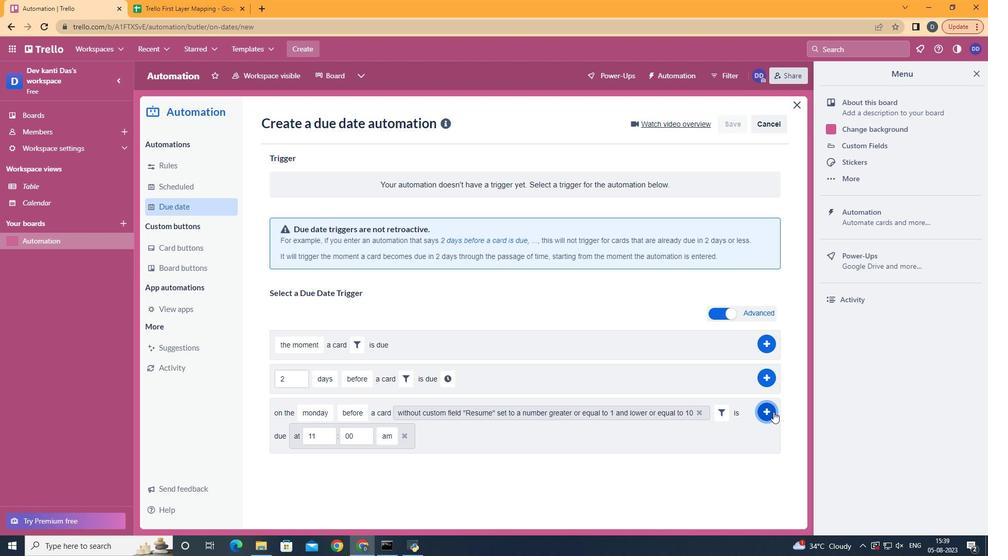 
Action: Mouse pressed left at (775, 413)
Screenshot: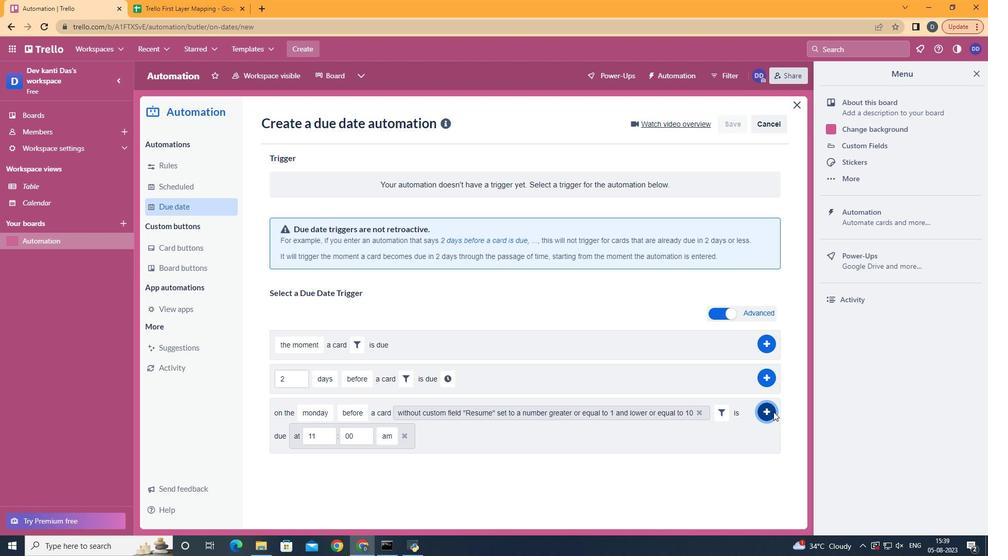 
Action: Mouse moved to (519, 182)
Screenshot: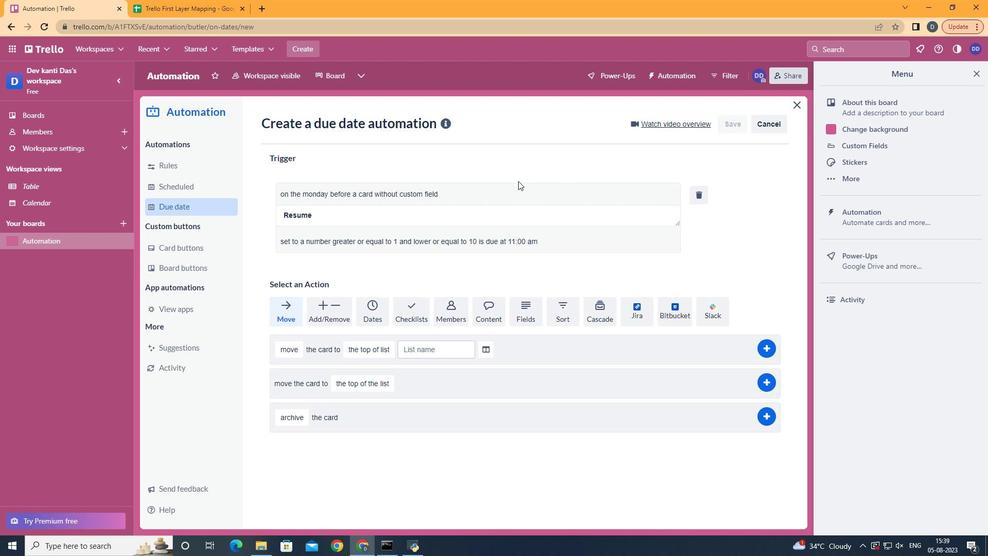 
